 Task: Look for One-way flight tickets for 2 adults, in First from Abu Simbel to Cancun to travel on 06-Dec-2023.  Stops: Any number of stops. Choice of flight is British Airways.
Action: Mouse moved to (254, 248)
Screenshot: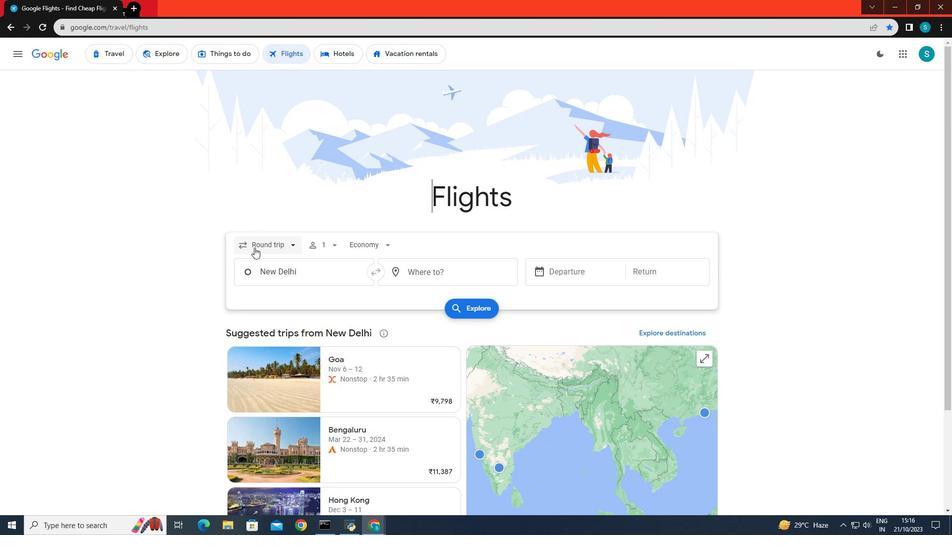 
Action: Mouse pressed left at (254, 248)
Screenshot: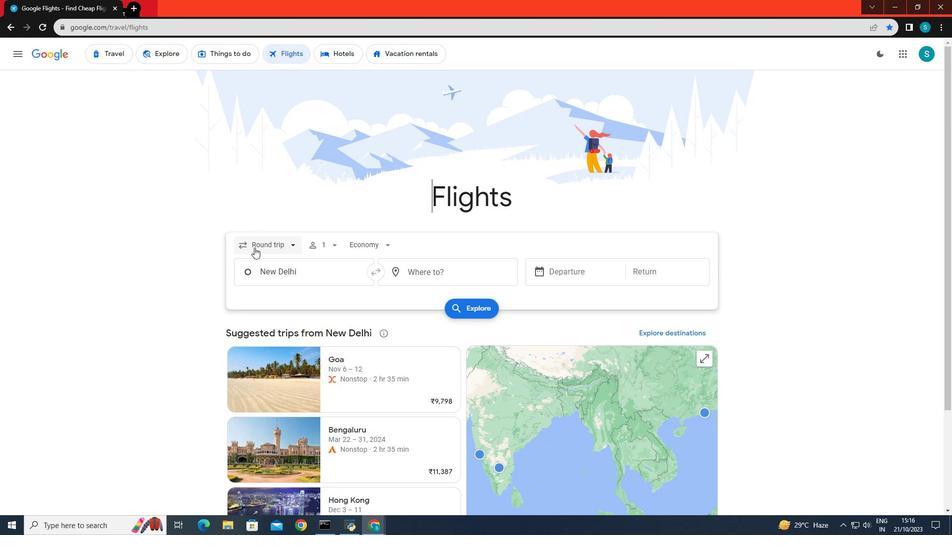 
Action: Mouse moved to (274, 294)
Screenshot: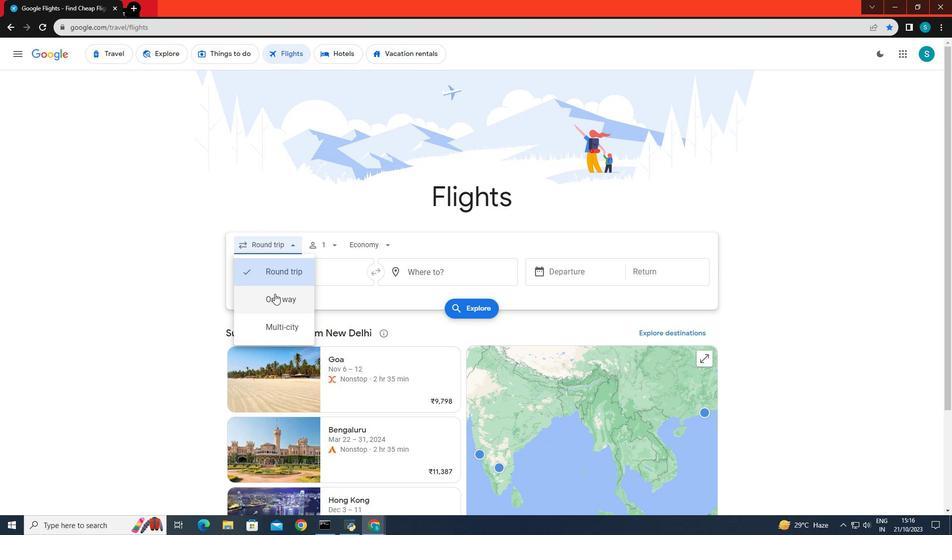 
Action: Mouse pressed left at (274, 294)
Screenshot: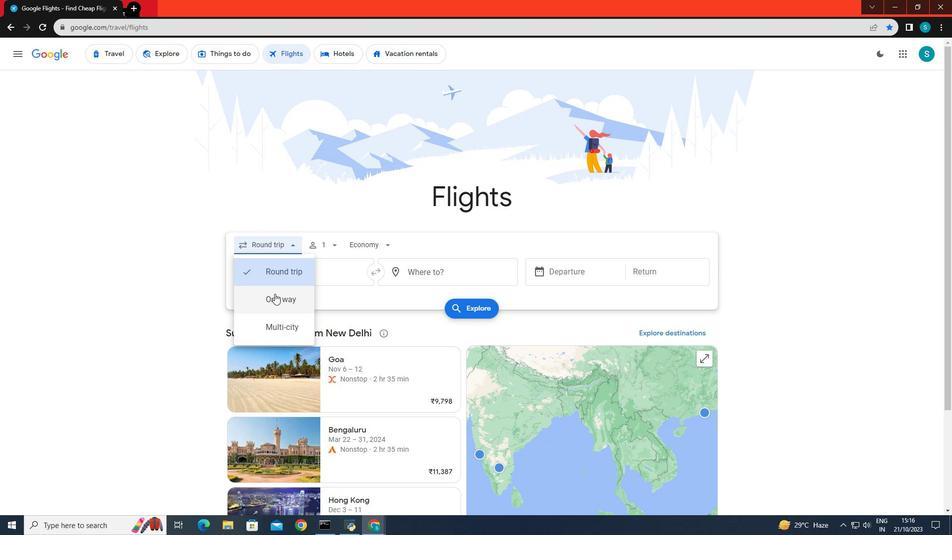 
Action: Mouse moved to (327, 241)
Screenshot: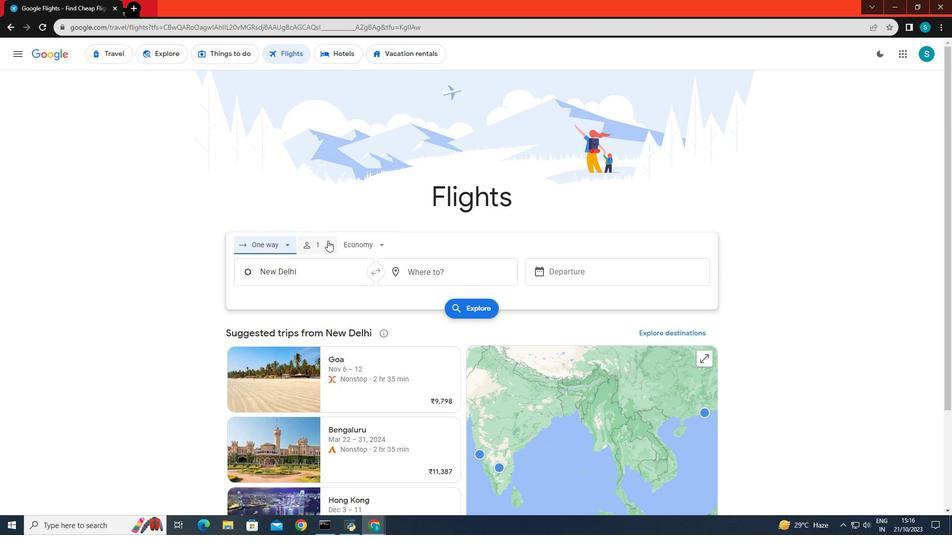 
Action: Mouse pressed left at (327, 241)
Screenshot: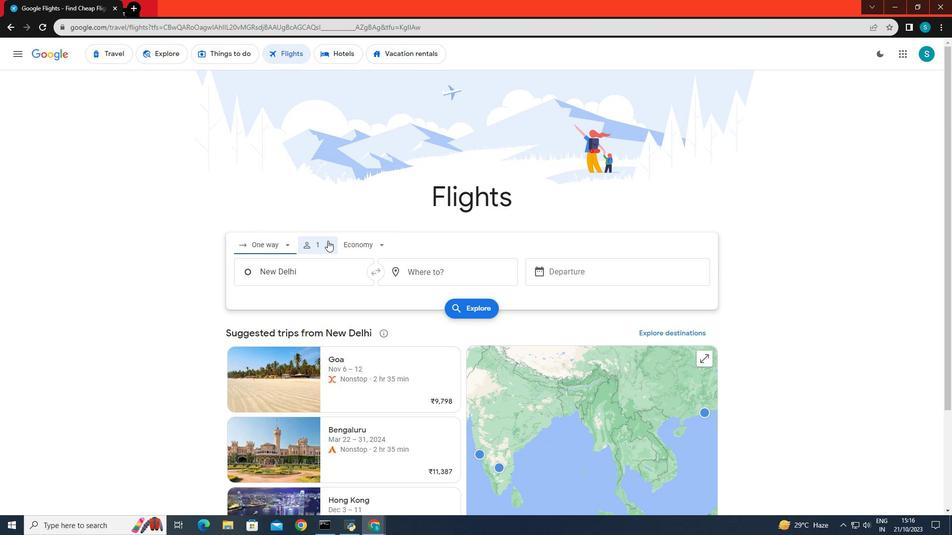 
Action: Mouse moved to (403, 267)
Screenshot: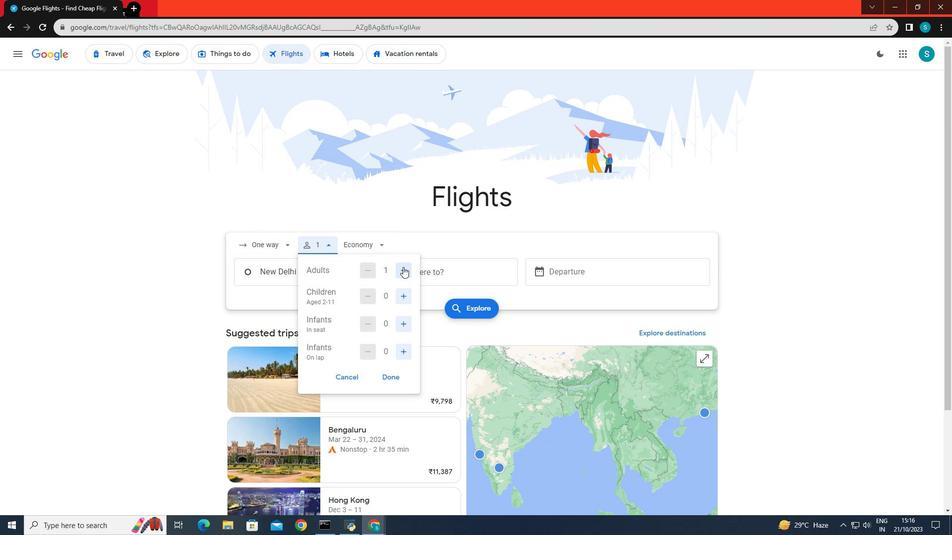 
Action: Mouse pressed left at (403, 267)
Screenshot: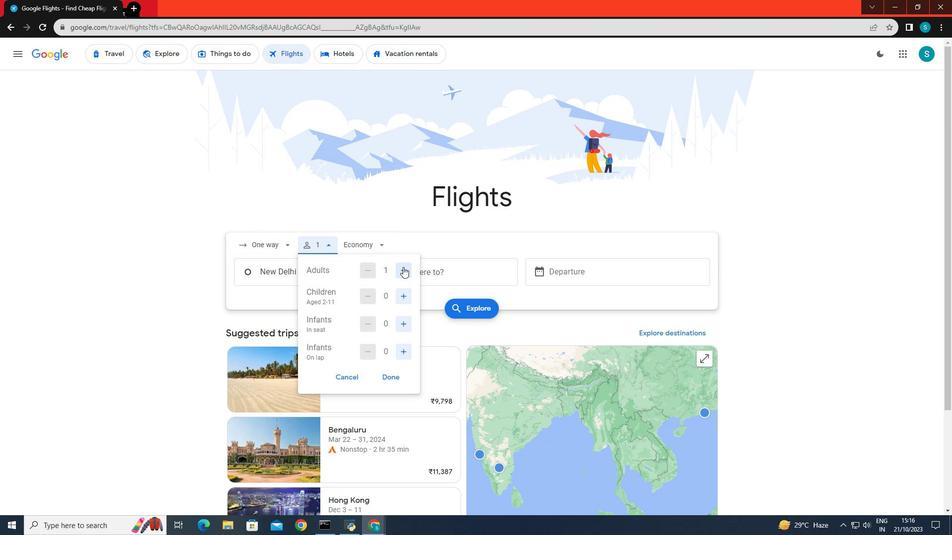 
Action: Mouse moved to (387, 375)
Screenshot: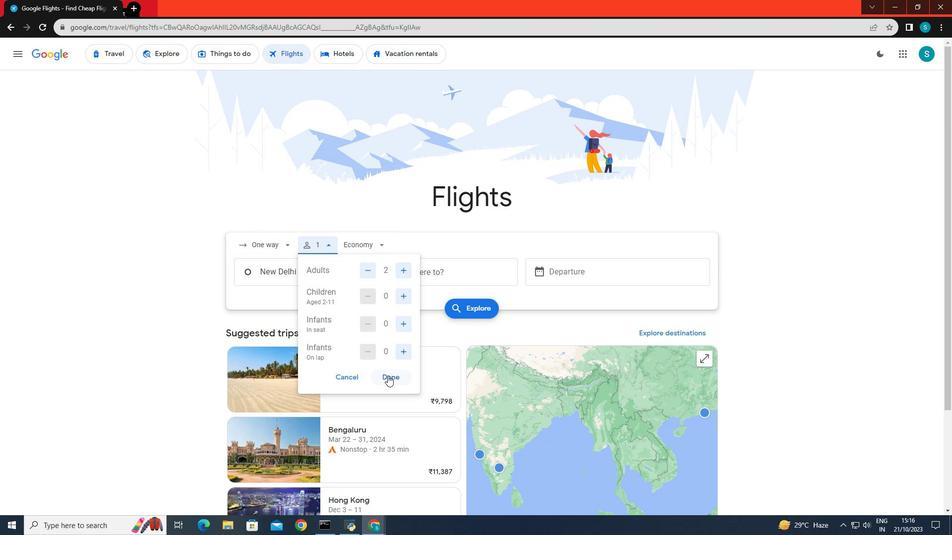 
Action: Mouse pressed left at (387, 375)
Screenshot: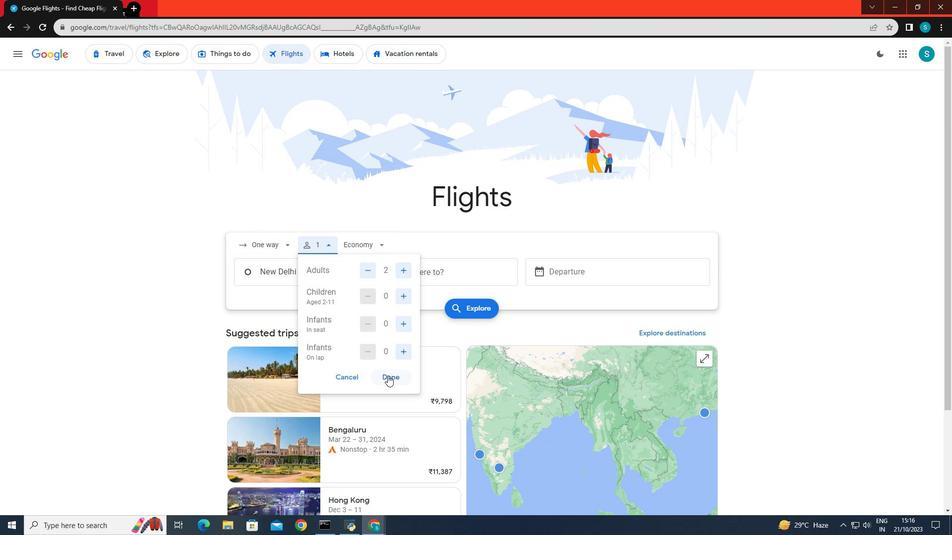 
Action: Mouse moved to (368, 240)
Screenshot: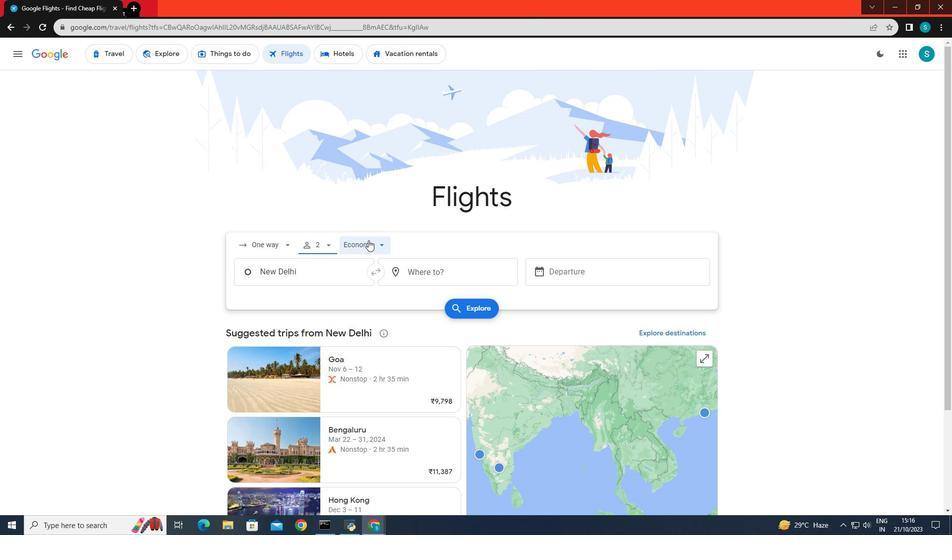 
Action: Mouse pressed left at (368, 240)
Screenshot: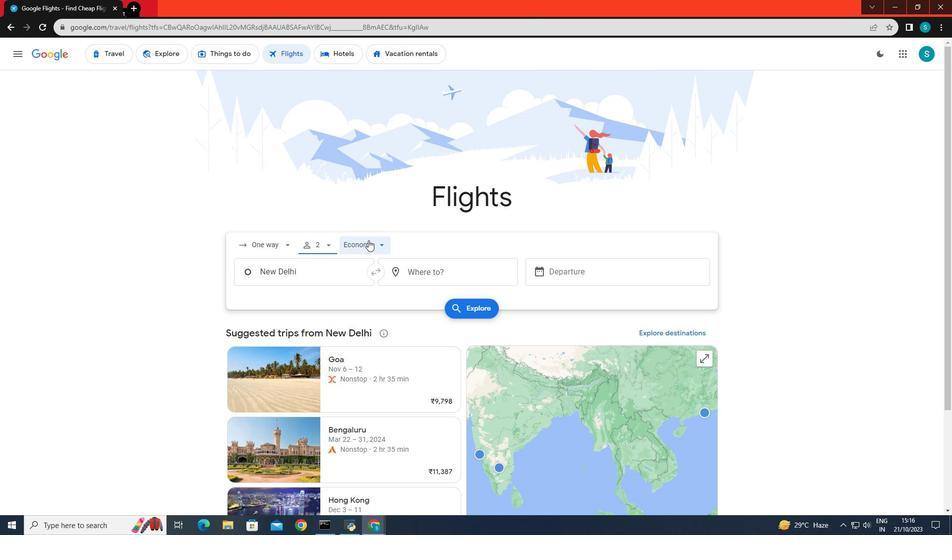 
Action: Mouse moved to (380, 357)
Screenshot: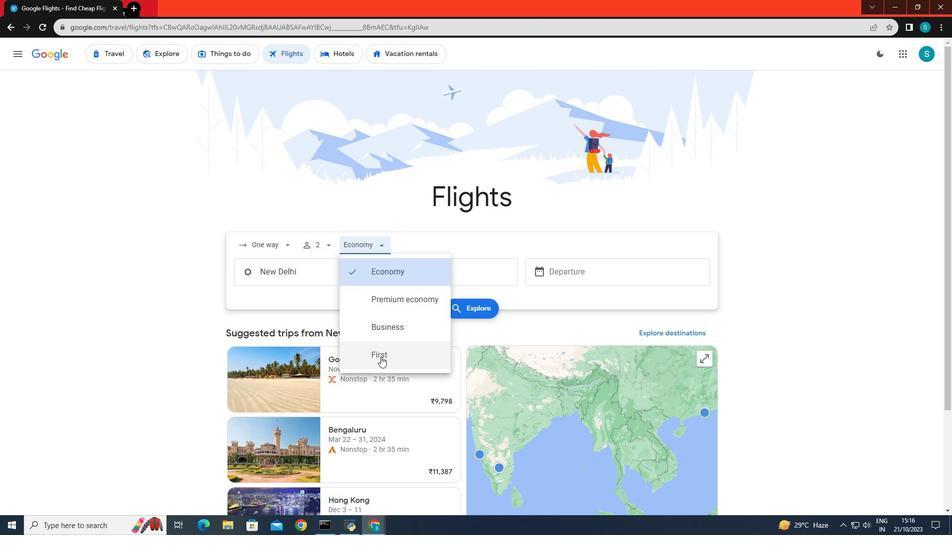 
Action: Mouse pressed left at (380, 357)
Screenshot: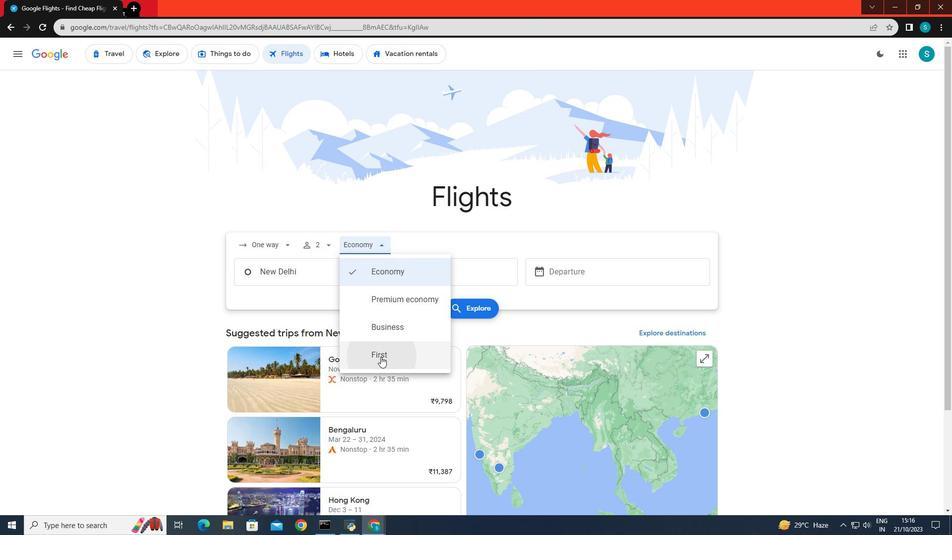 
Action: Mouse moved to (299, 271)
Screenshot: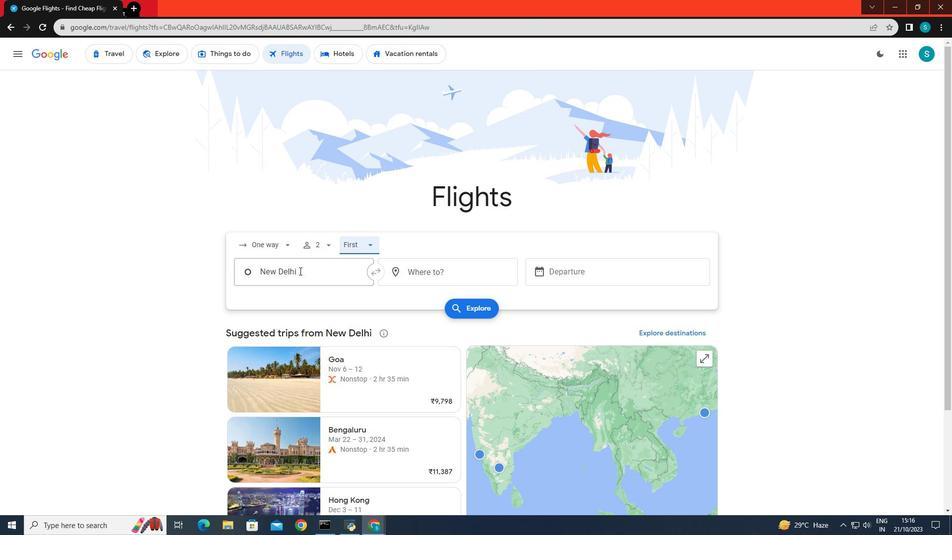 
Action: Mouse pressed left at (299, 271)
Screenshot: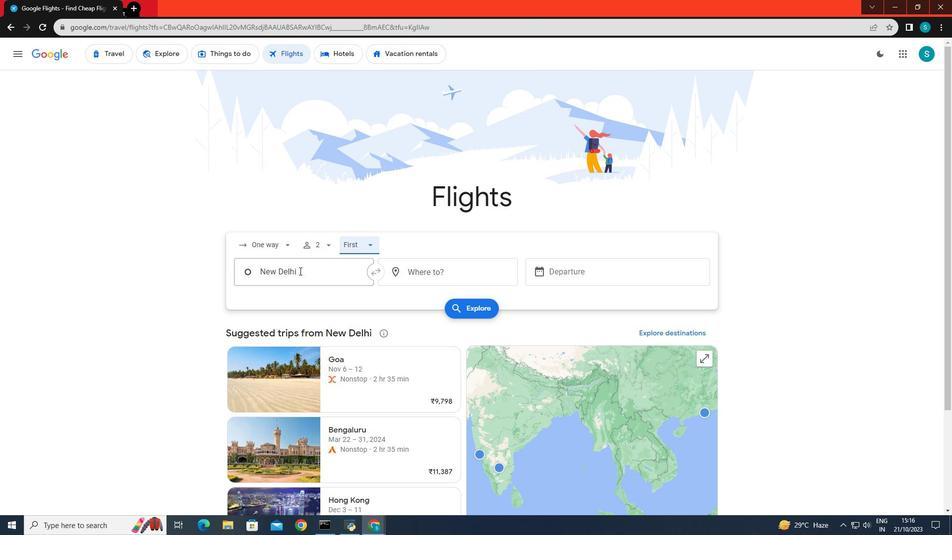 
Action: Key pressed <Key.backspace><Key.caps_lock>A<Key.caps_lock>bu<Key.space><Key.caps_lock>S<Key.caps_lock>imbel<Key.space><Key.caps_lock>
Screenshot: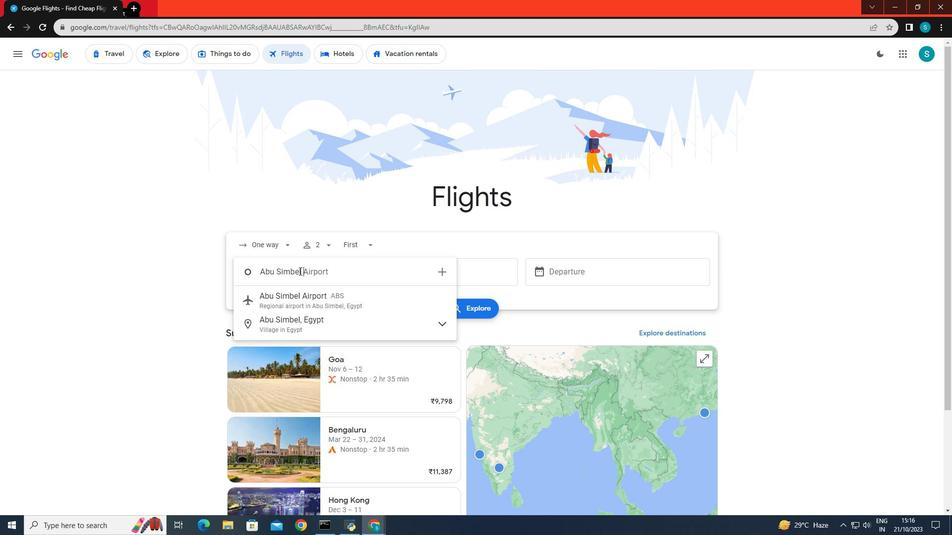
Action: Mouse moved to (291, 305)
Screenshot: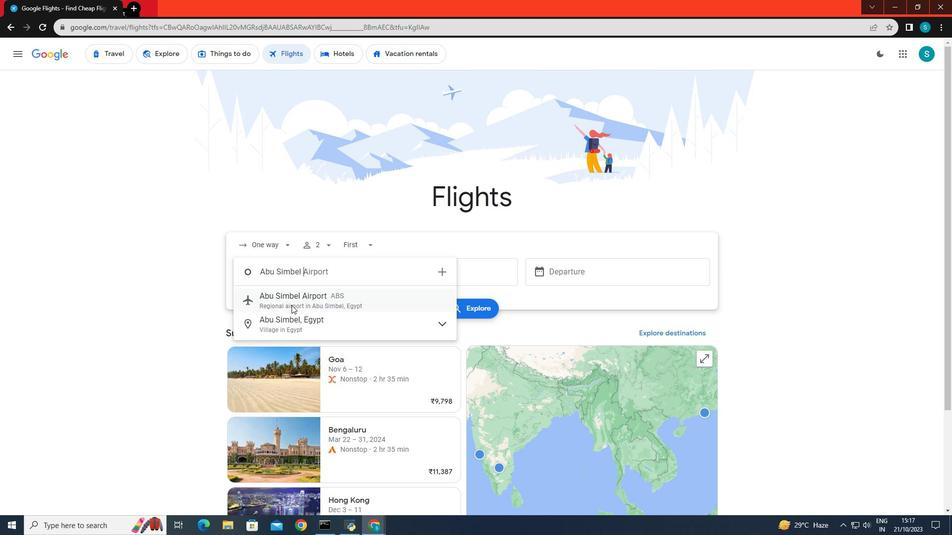 
Action: Mouse pressed left at (291, 305)
Screenshot: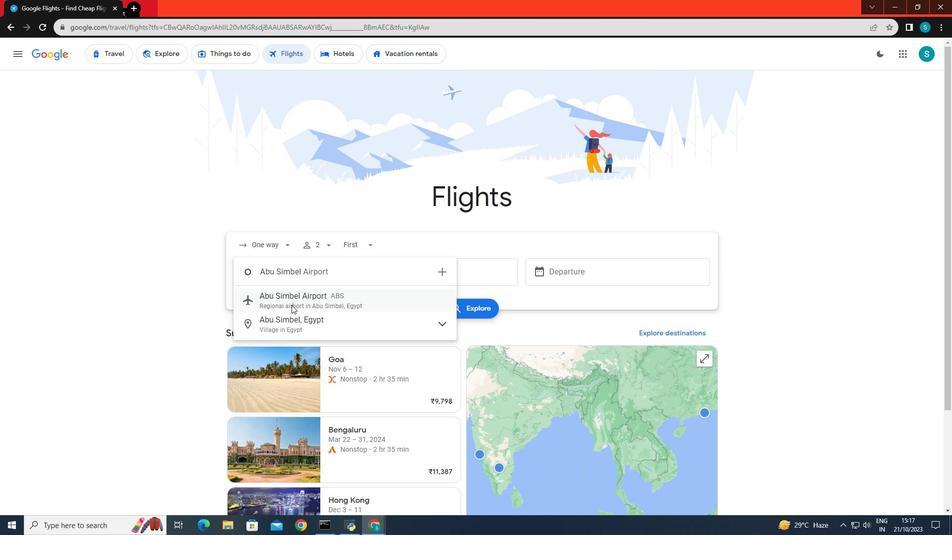 
Action: Mouse moved to (410, 273)
Screenshot: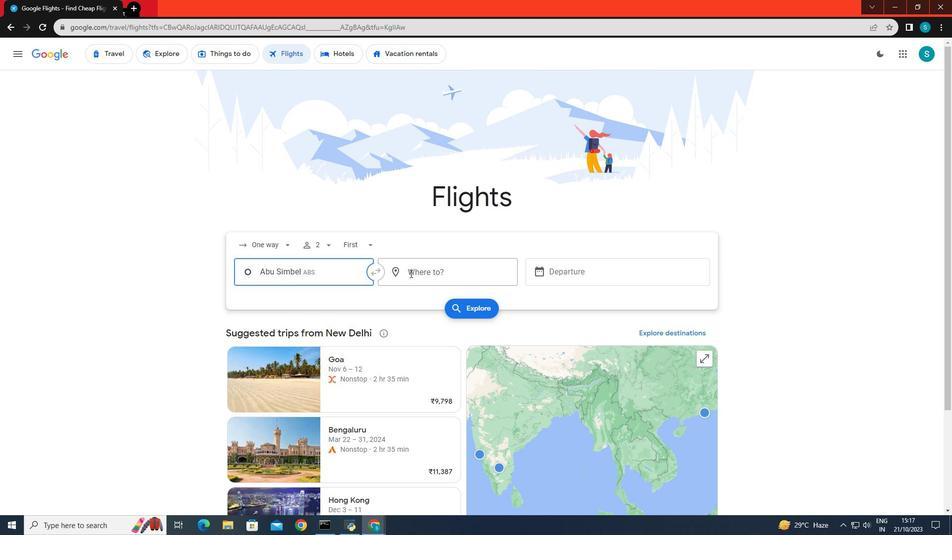 
Action: Mouse pressed left at (410, 273)
Screenshot: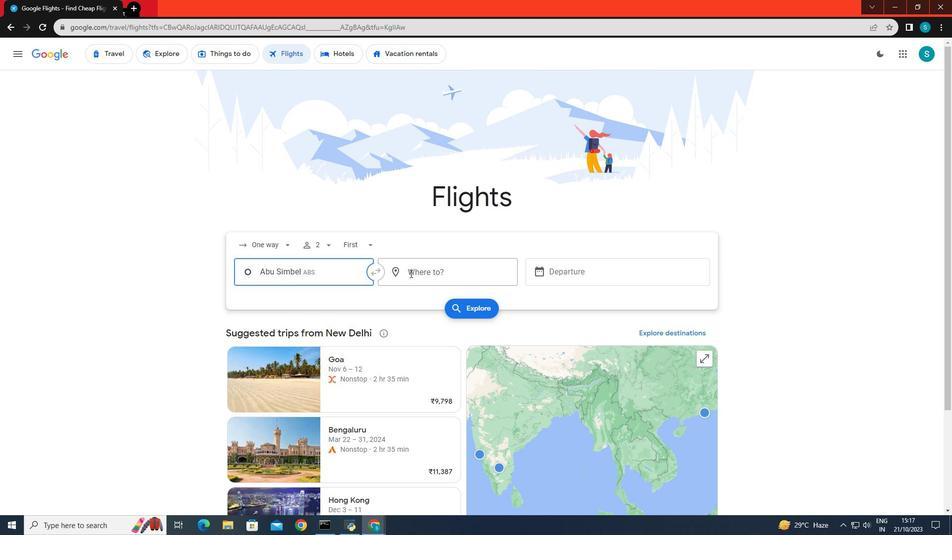 
Action: Key pressed <Key.caps_lock>c<Key.caps_lock>A<Key.backspace><Key.backspace>C<Key.caps_lock>ancun
Screenshot: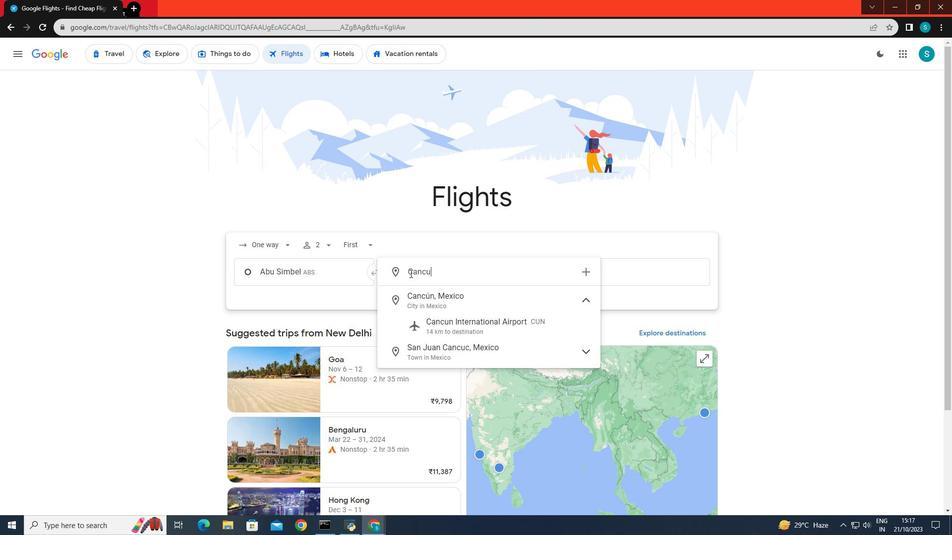 
Action: Mouse moved to (434, 327)
Screenshot: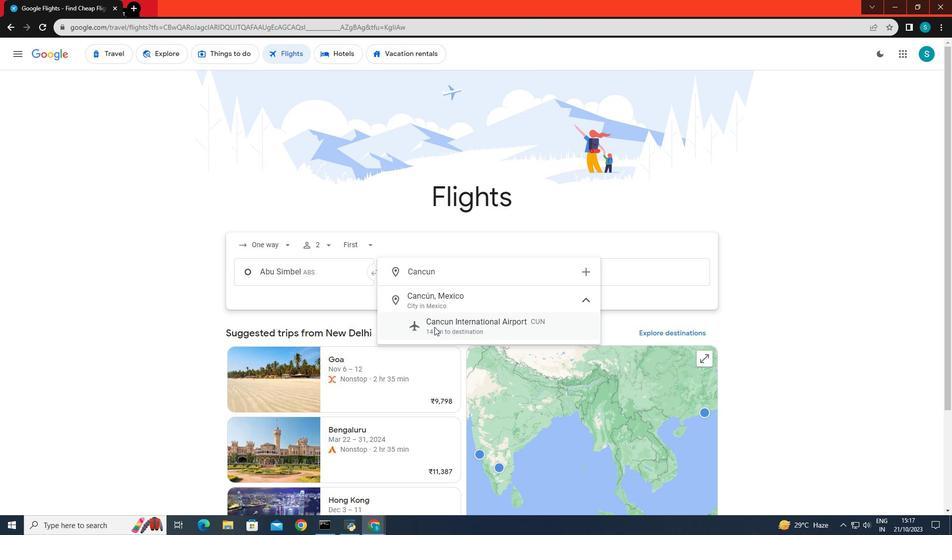 
Action: Mouse pressed left at (434, 327)
Screenshot: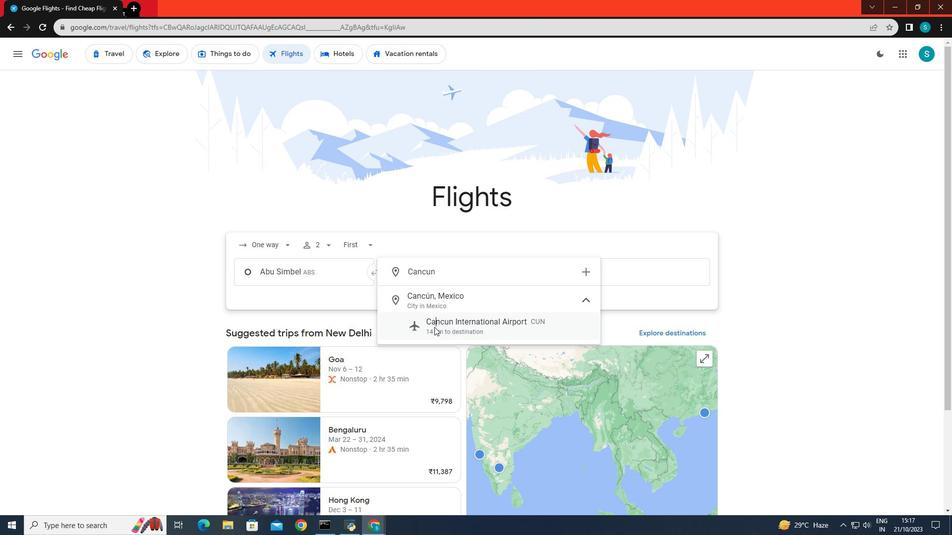 
Action: Mouse moved to (582, 274)
Screenshot: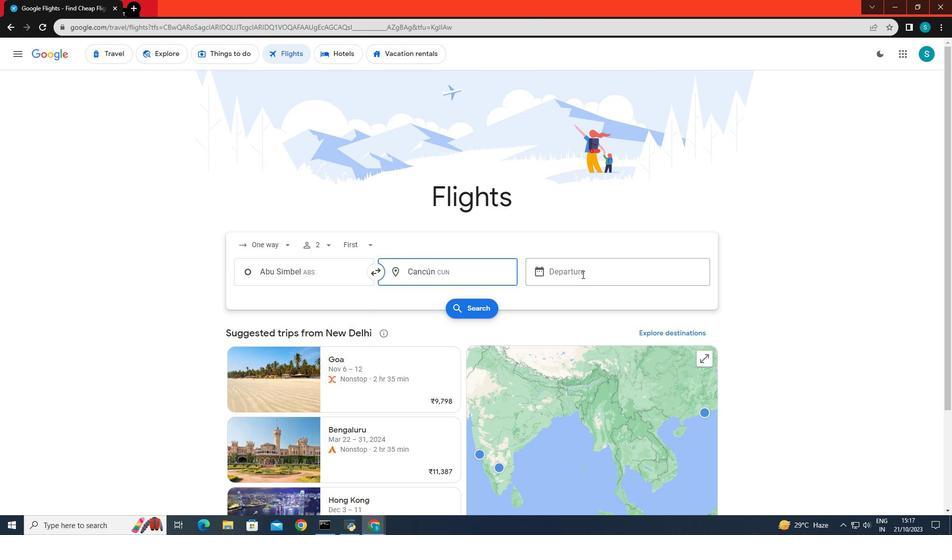 
Action: Mouse pressed left at (582, 274)
Screenshot: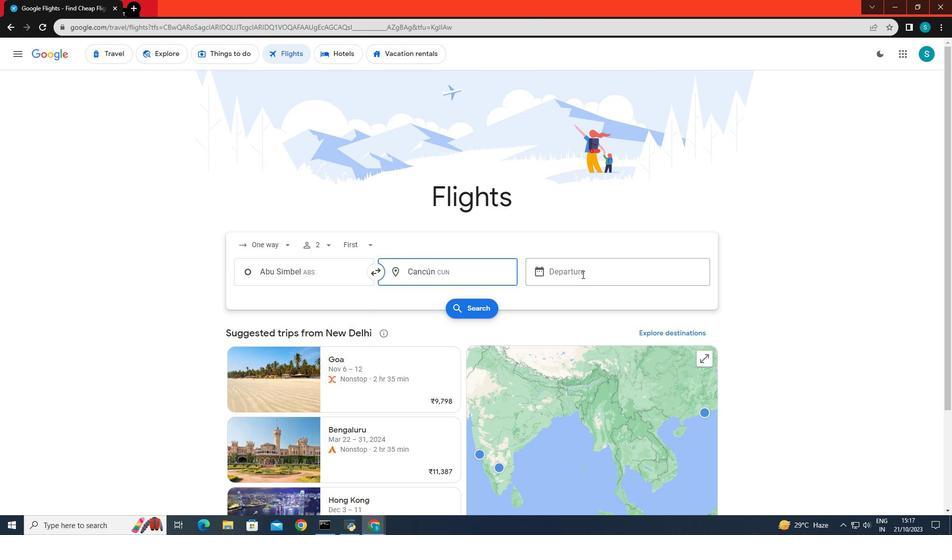 
Action: Mouse moved to (715, 371)
Screenshot: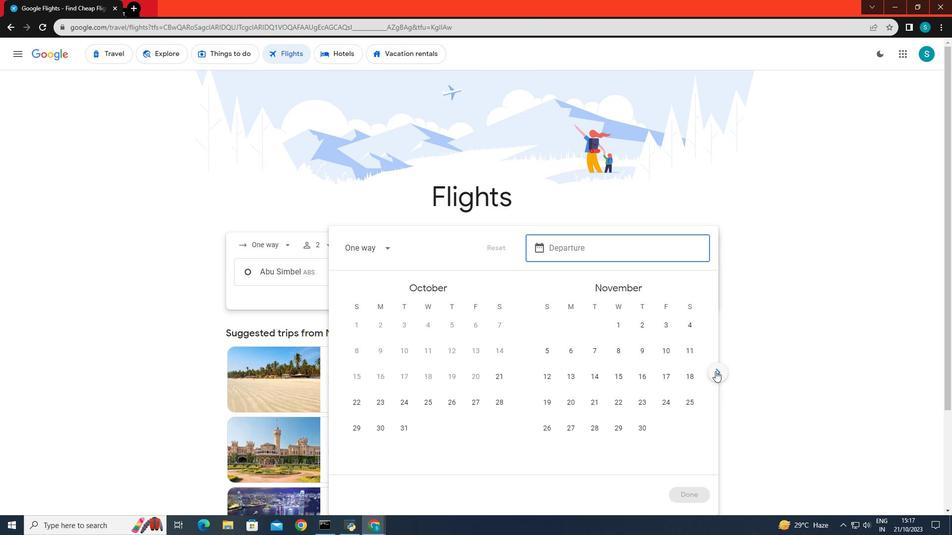 
Action: Mouse pressed left at (715, 371)
Screenshot: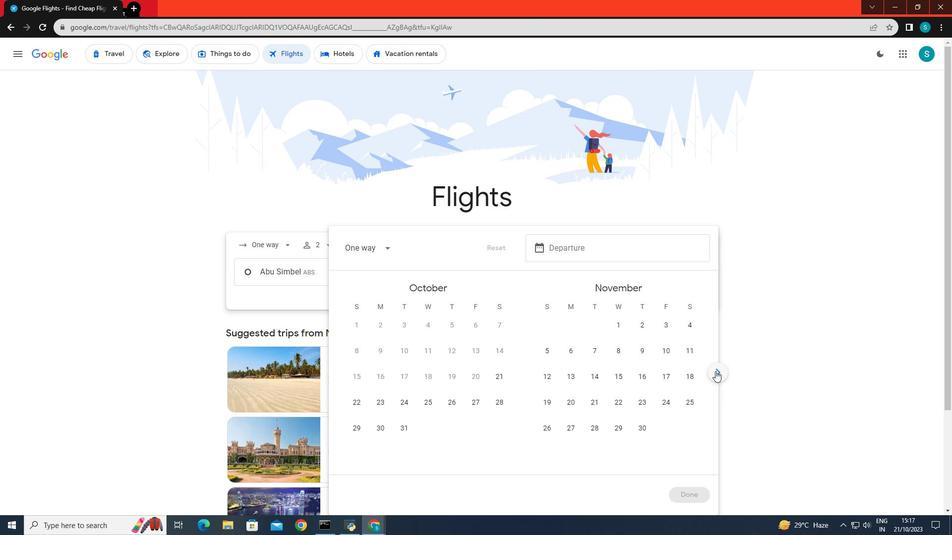 
Action: Mouse moved to (613, 352)
Screenshot: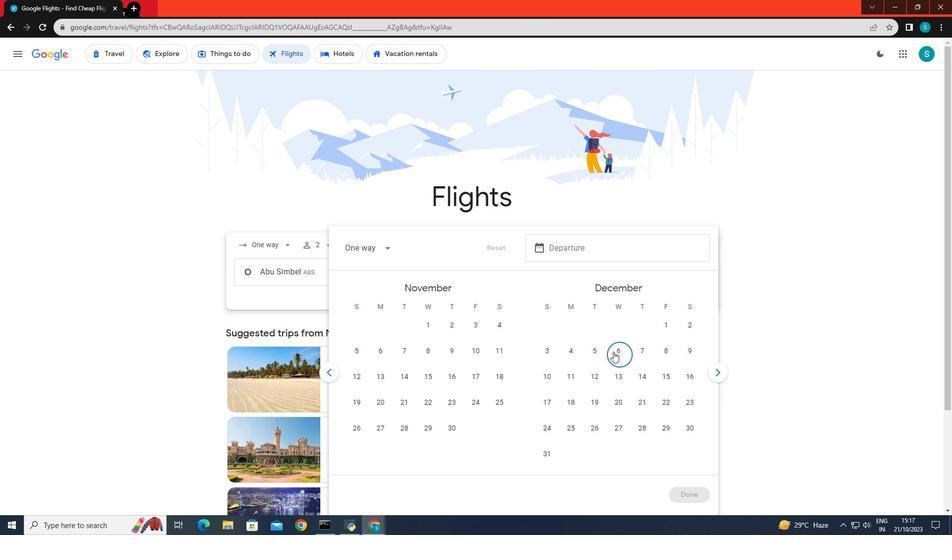 
Action: Mouse pressed left at (613, 352)
Screenshot: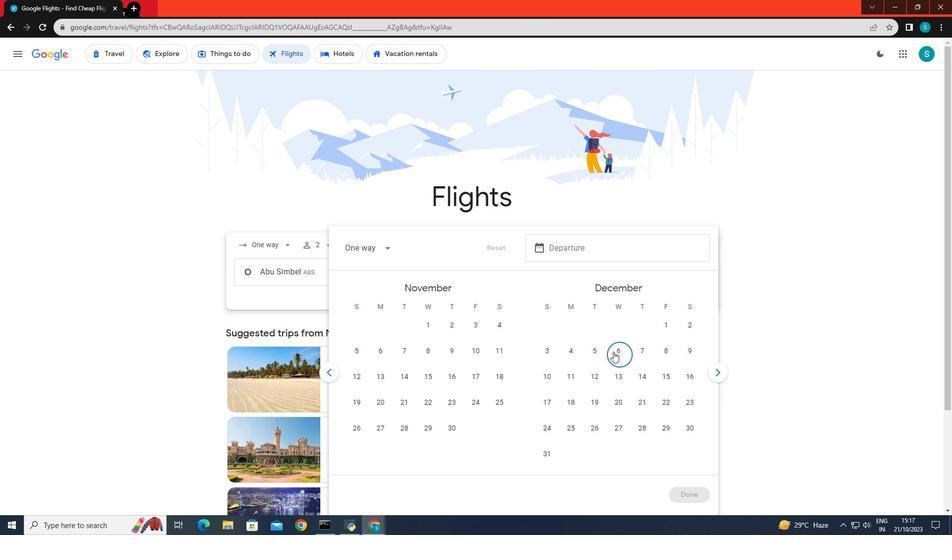 
Action: Mouse moved to (682, 496)
Screenshot: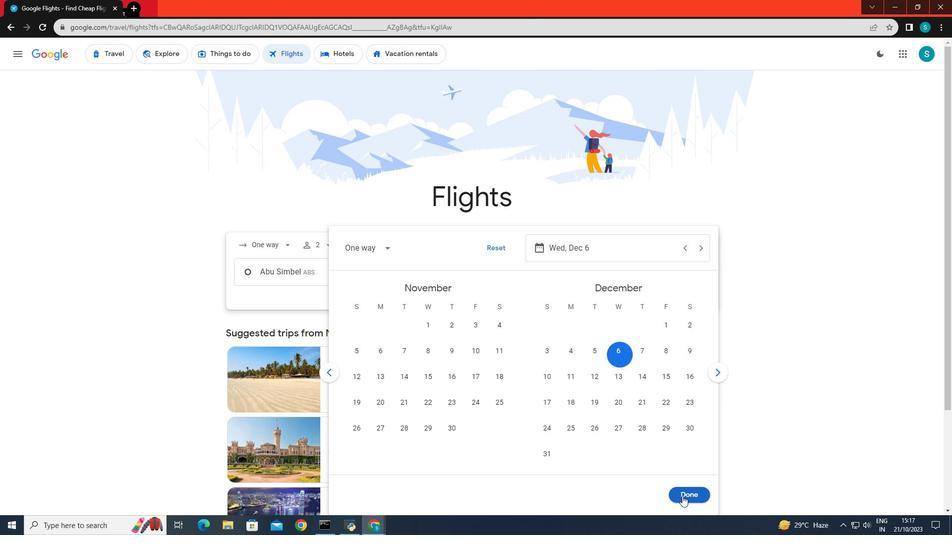 
Action: Mouse pressed left at (682, 496)
Screenshot: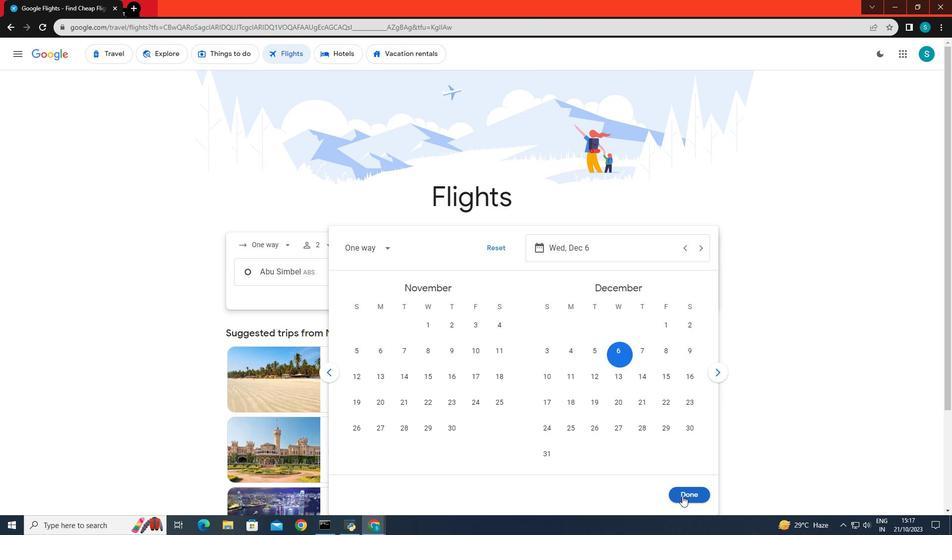 
Action: Mouse moved to (470, 302)
Screenshot: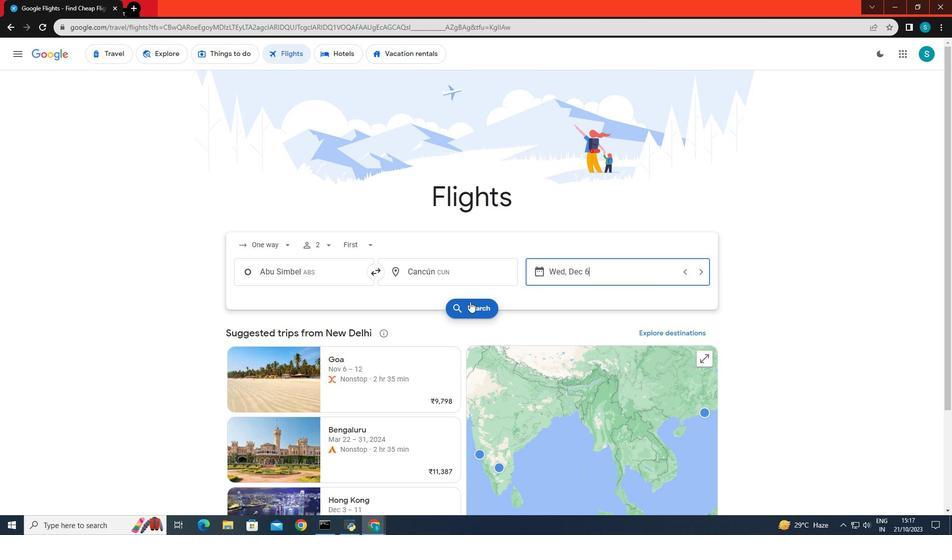 
Action: Mouse pressed left at (470, 302)
Screenshot: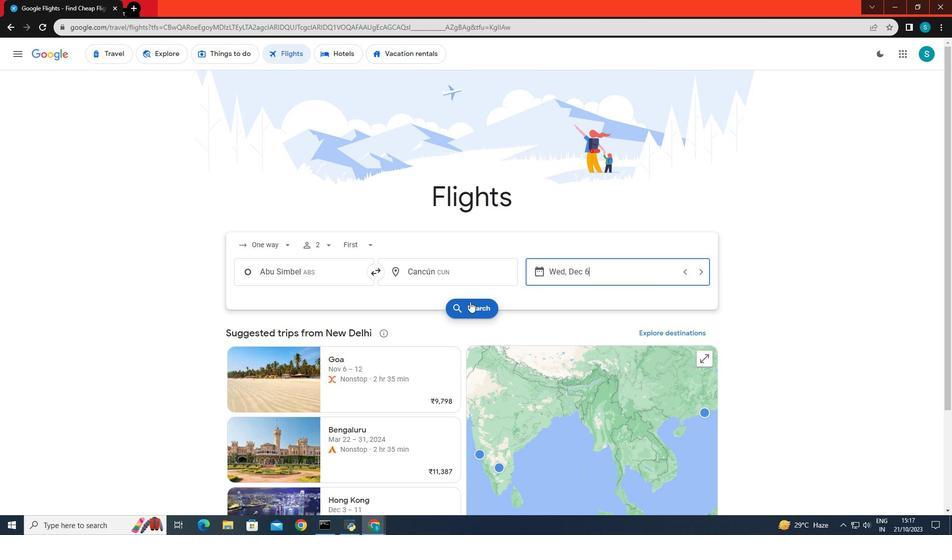 
Action: Mouse moved to (305, 145)
Screenshot: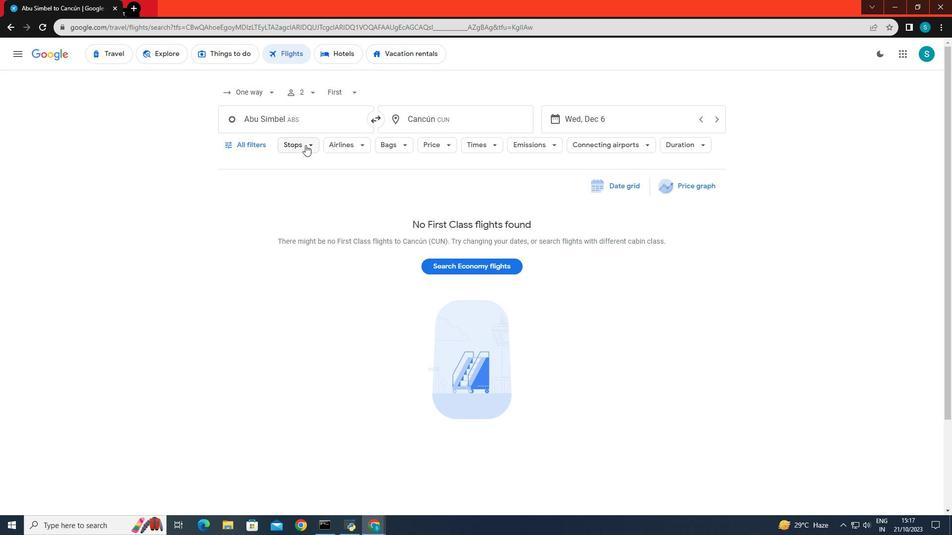 
Action: Mouse pressed left at (305, 145)
Screenshot: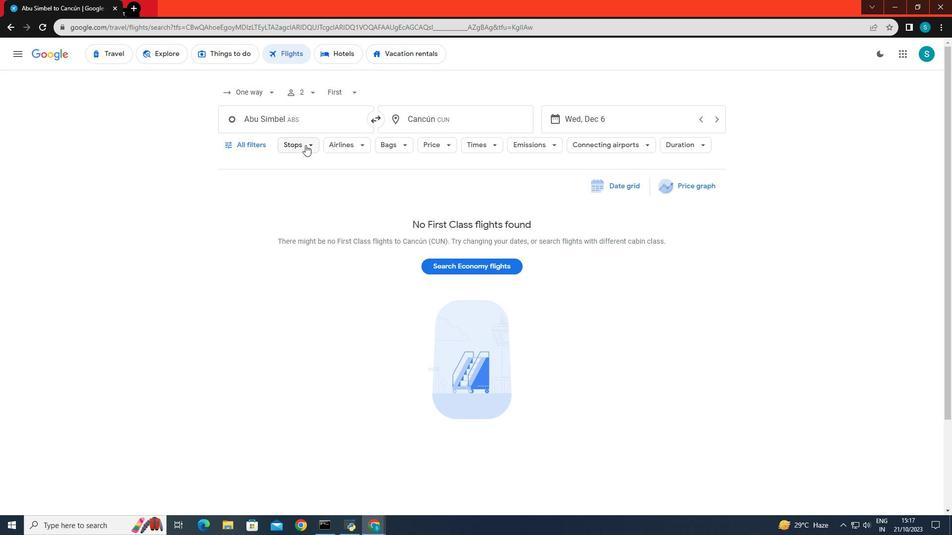 
Action: Mouse moved to (299, 192)
Screenshot: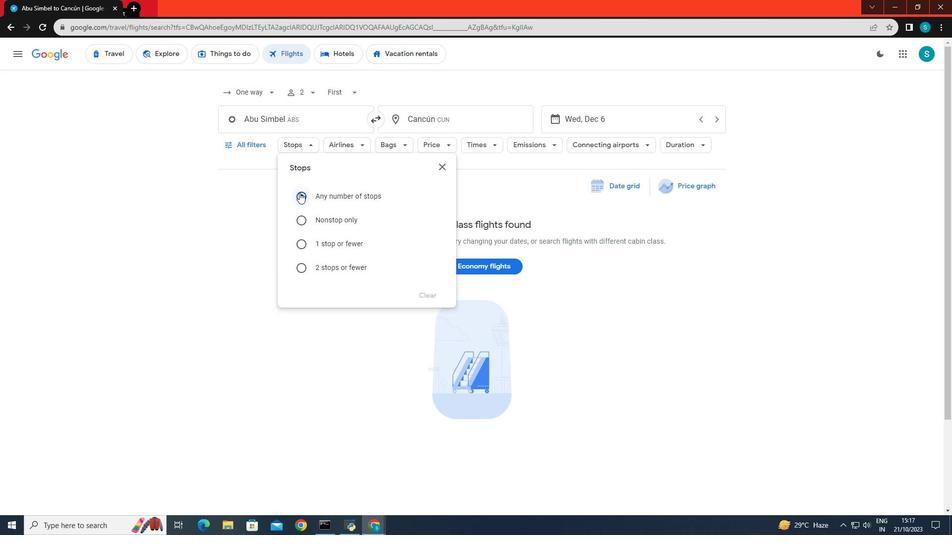 
Action: Mouse pressed left at (299, 192)
Screenshot: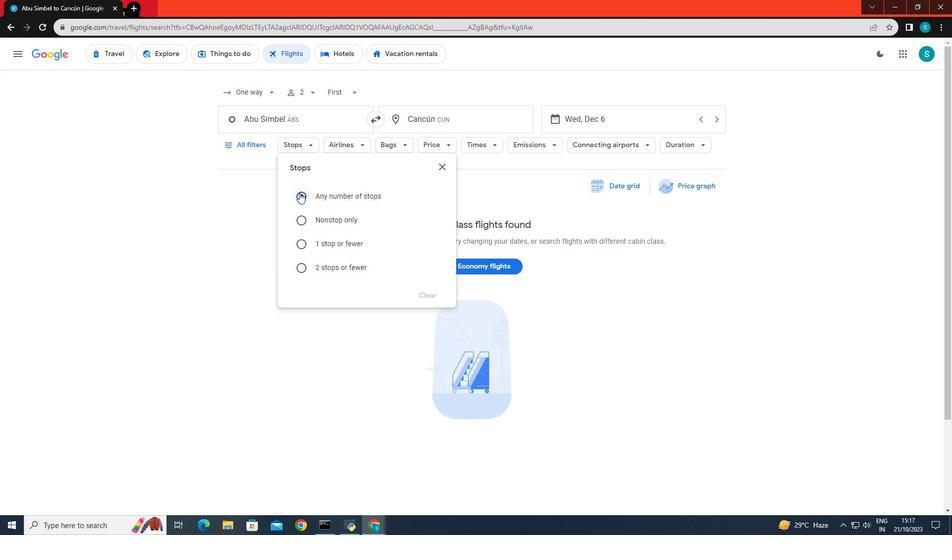 
Action: Mouse moved to (249, 219)
Screenshot: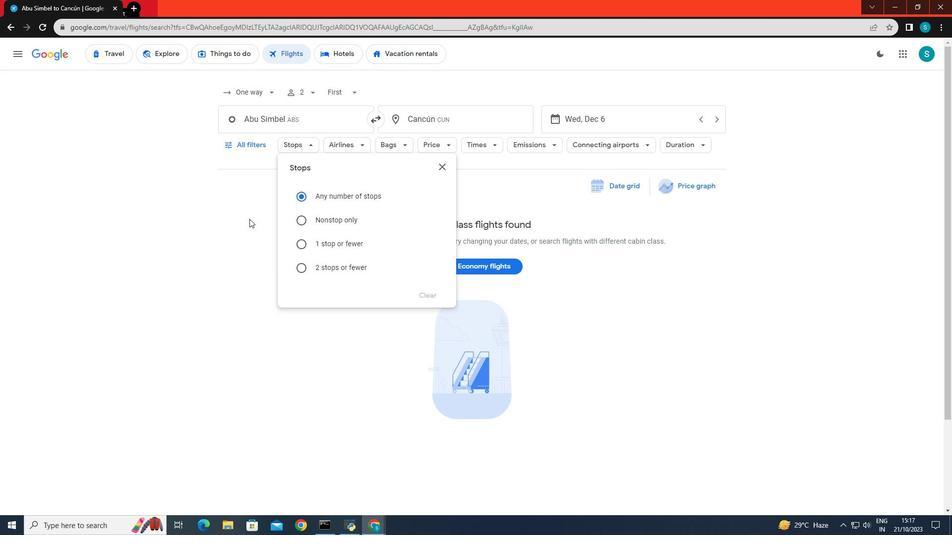 
Action: Mouse pressed left at (249, 219)
Screenshot: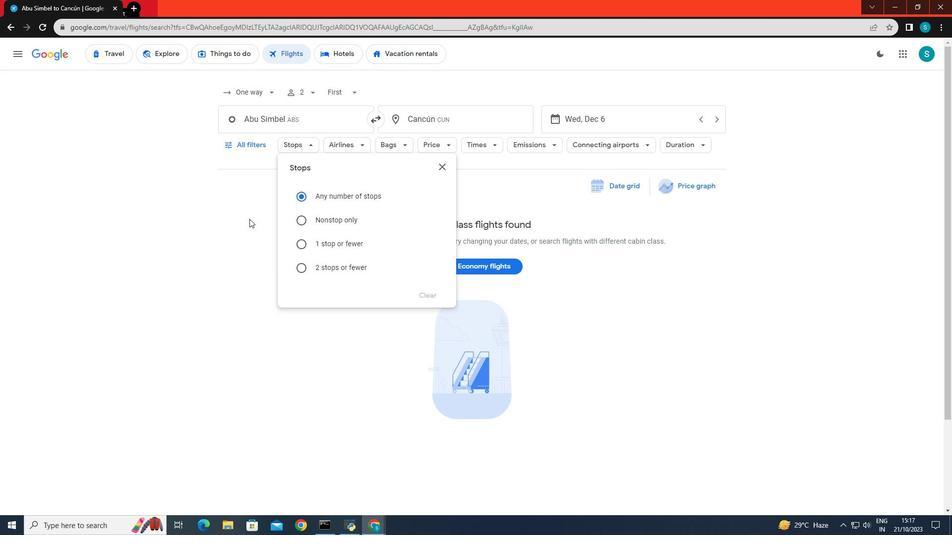 
Action: Mouse moved to (363, 146)
Screenshot: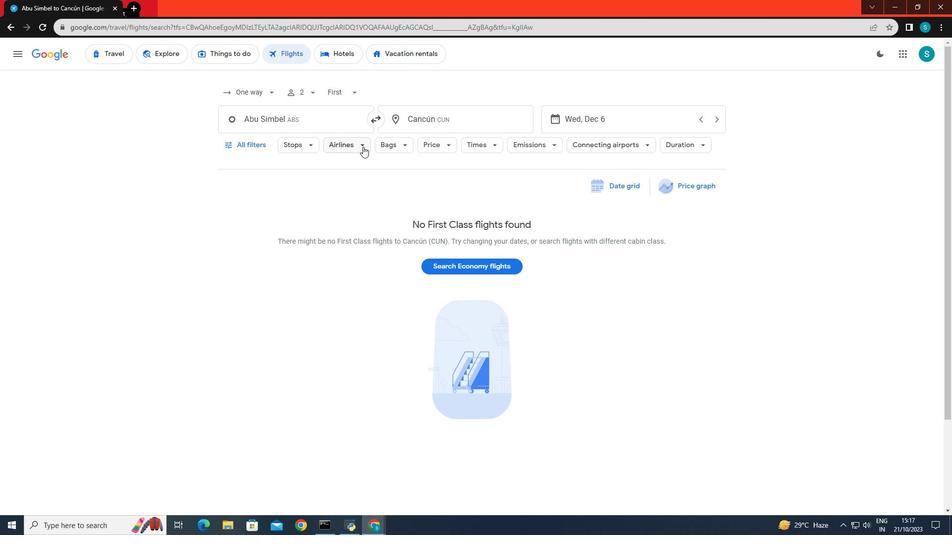
Action: Mouse pressed left at (363, 146)
Screenshot: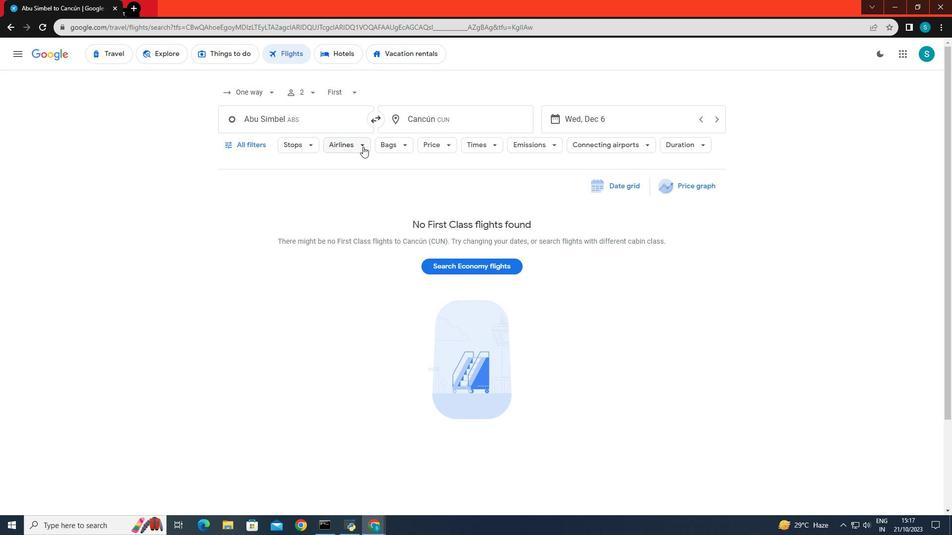 
Action: Mouse moved to (386, 315)
Screenshot: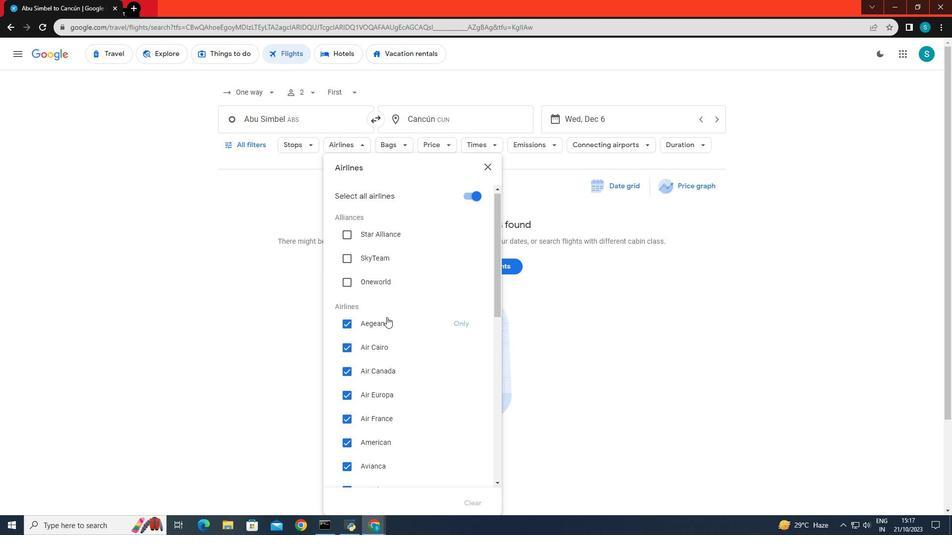 
Action: Mouse scrolled (386, 315) with delta (0, 0)
Screenshot: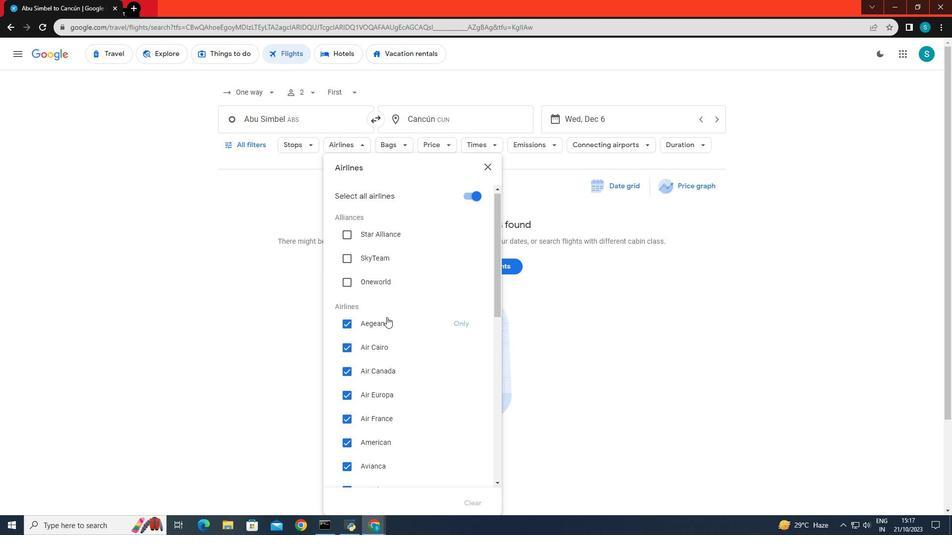 
Action: Mouse moved to (387, 318)
Screenshot: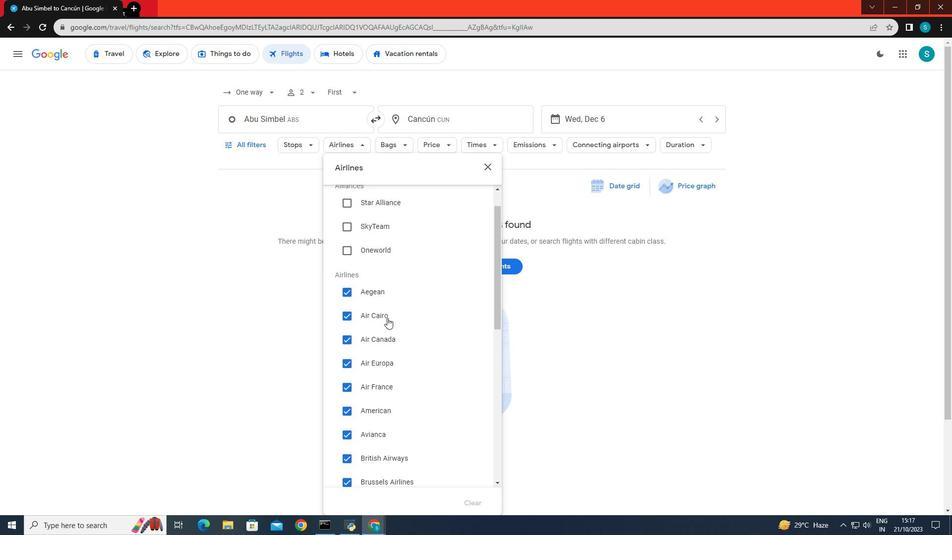 
Action: Mouse scrolled (387, 317) with delta (0, 0)
Screenshot: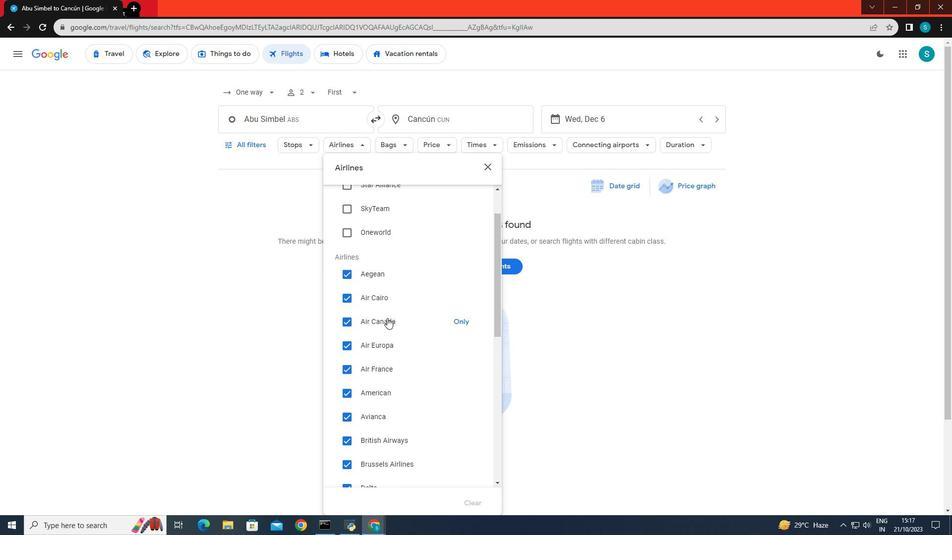 
Action: Mouse moved to (381, 364)
Screenshot: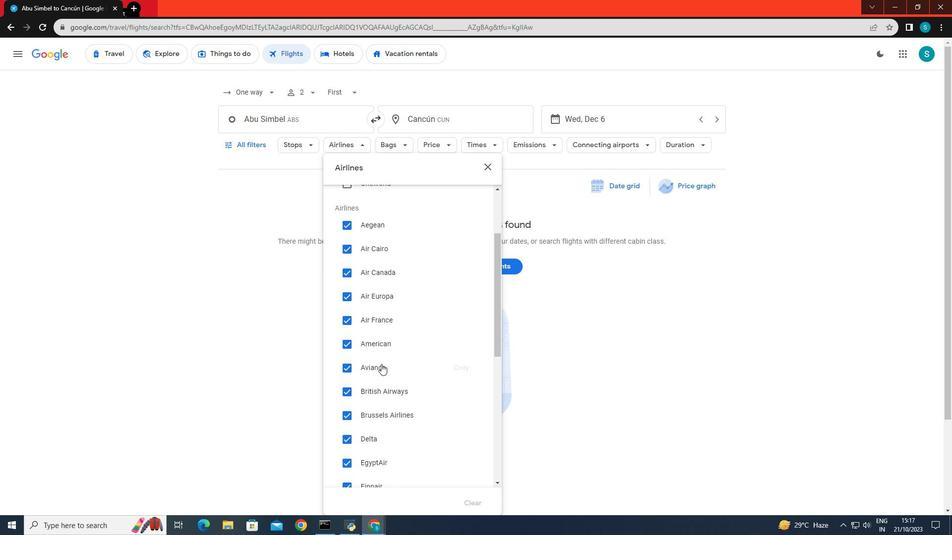
Action: Mouse scrolled (381, 364) with delta (0, 0)
Screenshot: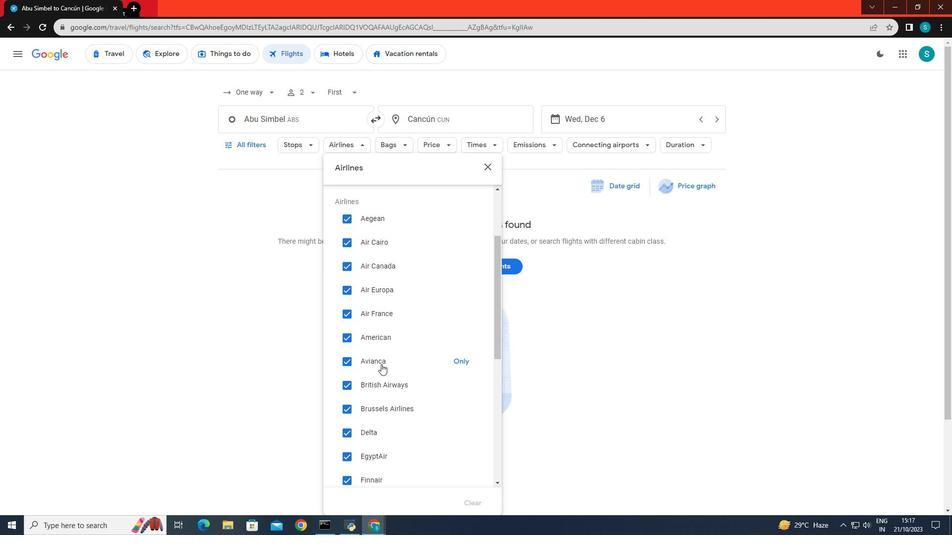 
Action: Mouse moved to (377, 359)
Screenshot: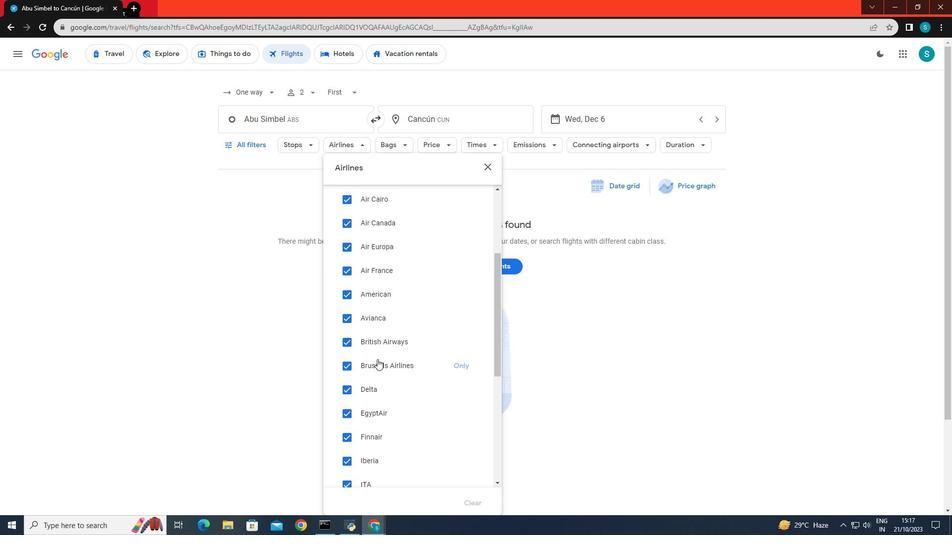 
Action: Mouse scrolled (377, 359) with delta (0, 0)
Screenshot: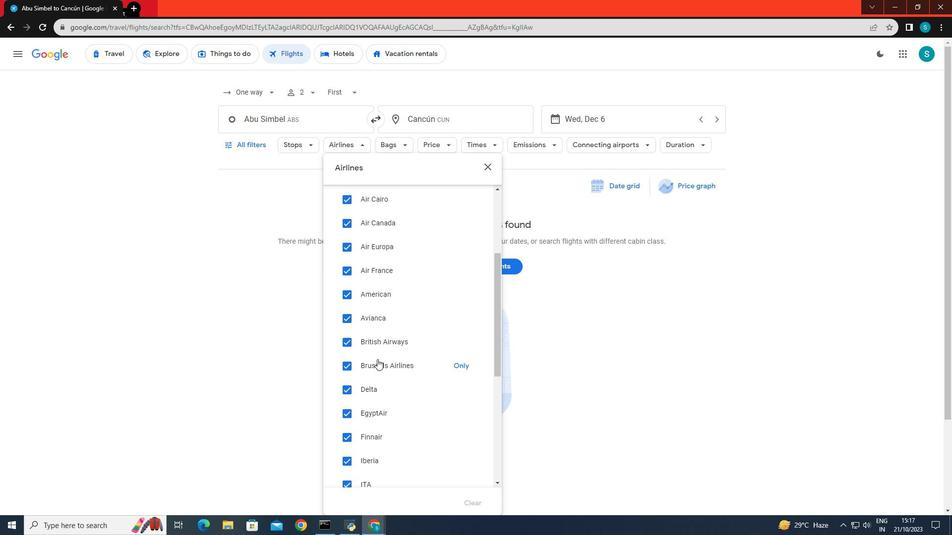 
Action: Mouse moved to (457, 294)
Screenshot: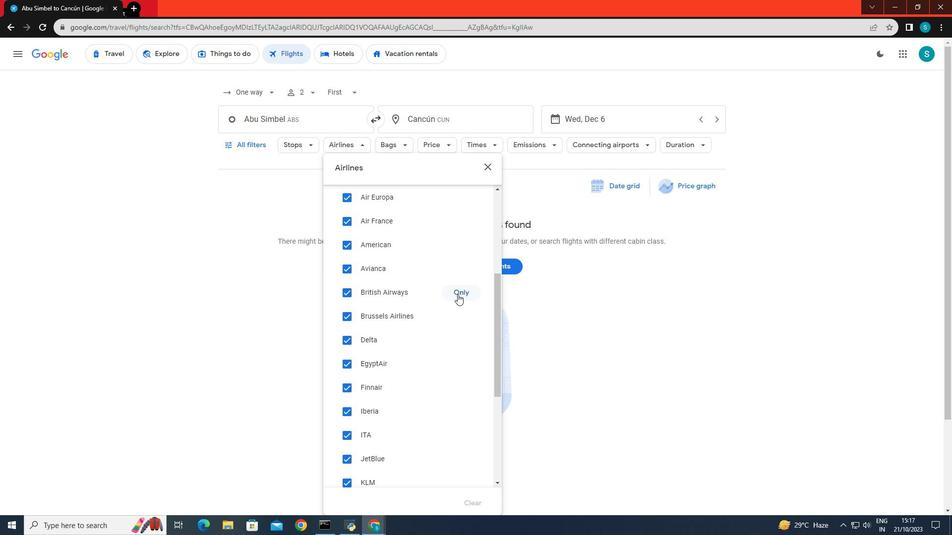 
Action: Mouse pressed left at (457, 294)
Screenshot: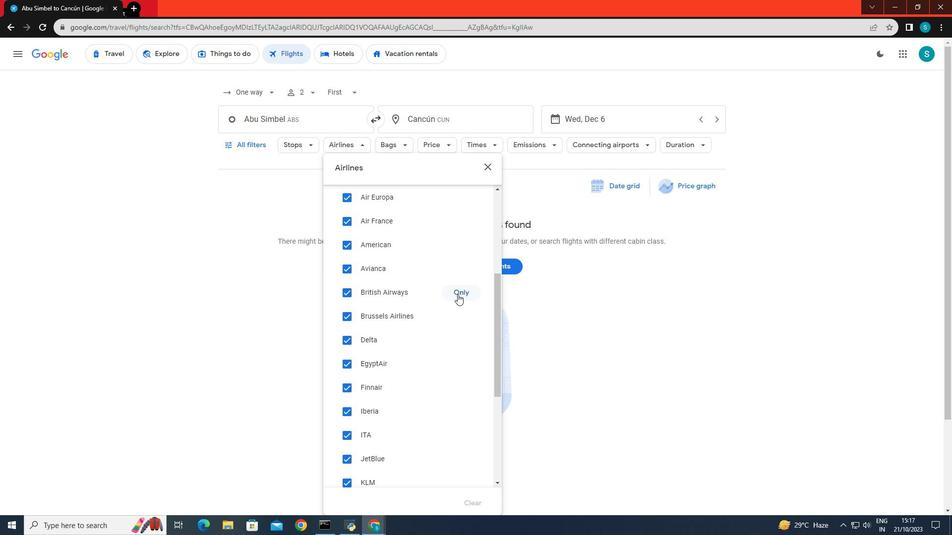 
Action: Mouse moved to (234, 320)
Screenshot: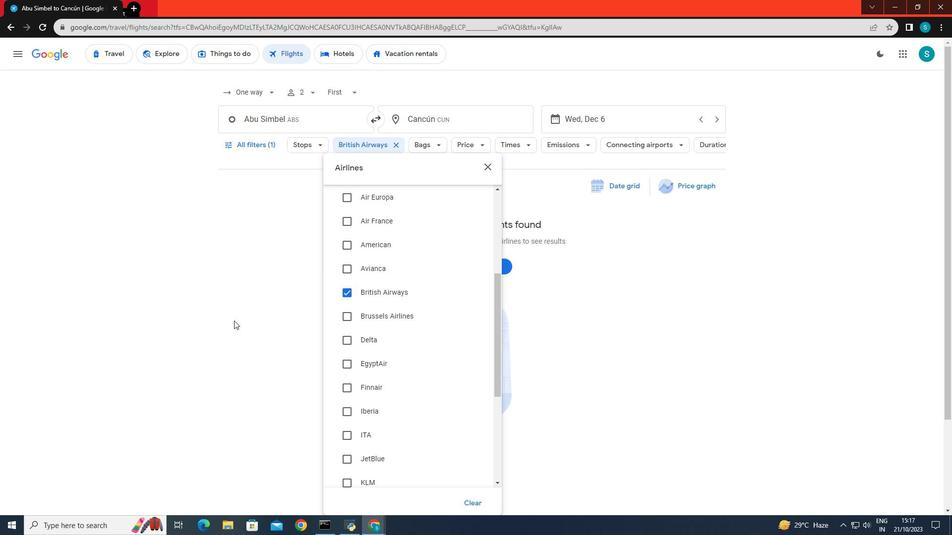 
Action: Mouse pressed left at (234, 320)
Screenshot: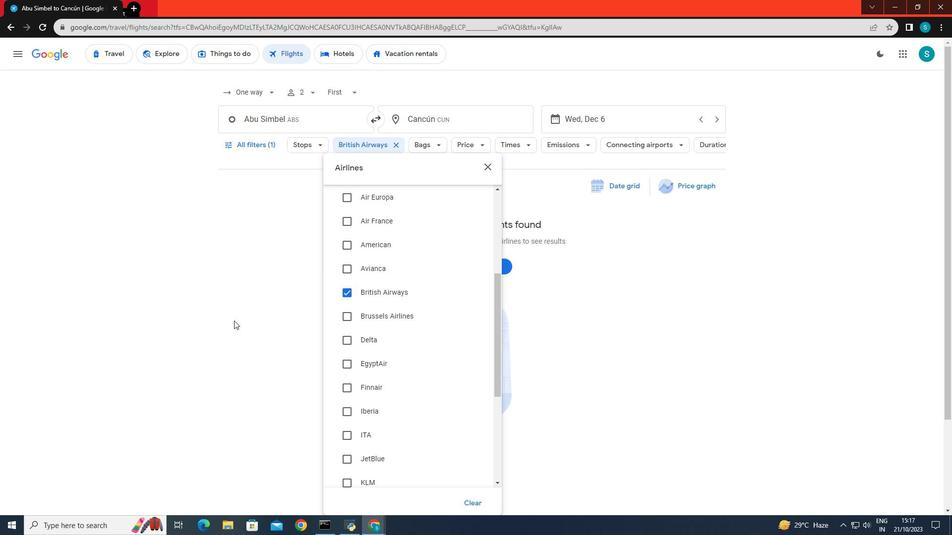 
